 Task: Create New Customer with Customer Name: Automotive Rat Spot, Billing Address Line1: 1978 Bartlett Avenue, Billing Address Line2:  Southfield, Billing Address Line3:  Michigan 48076, Cell Number: 440-390-1432
Action: Mouse moved to (192, 42)
Screenshot: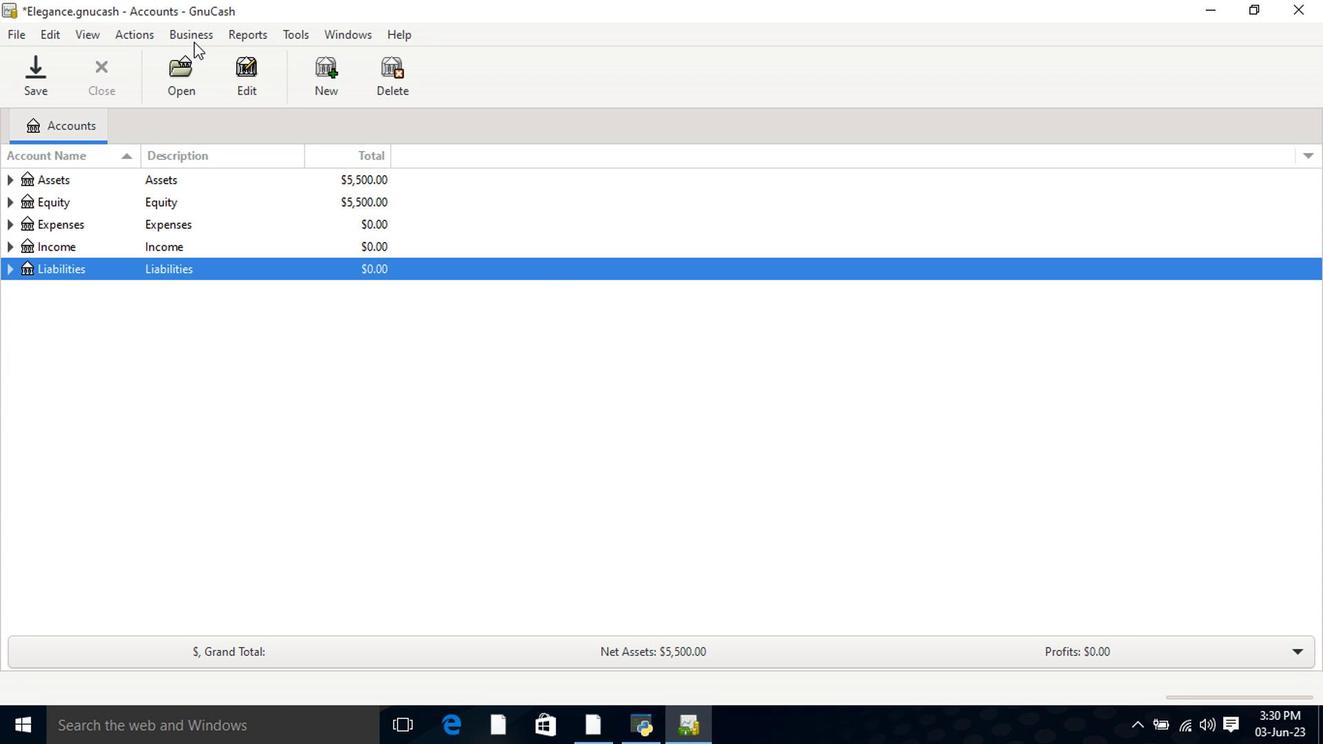 
Action: Mouse pressed left at (192, 42)
Screenshot: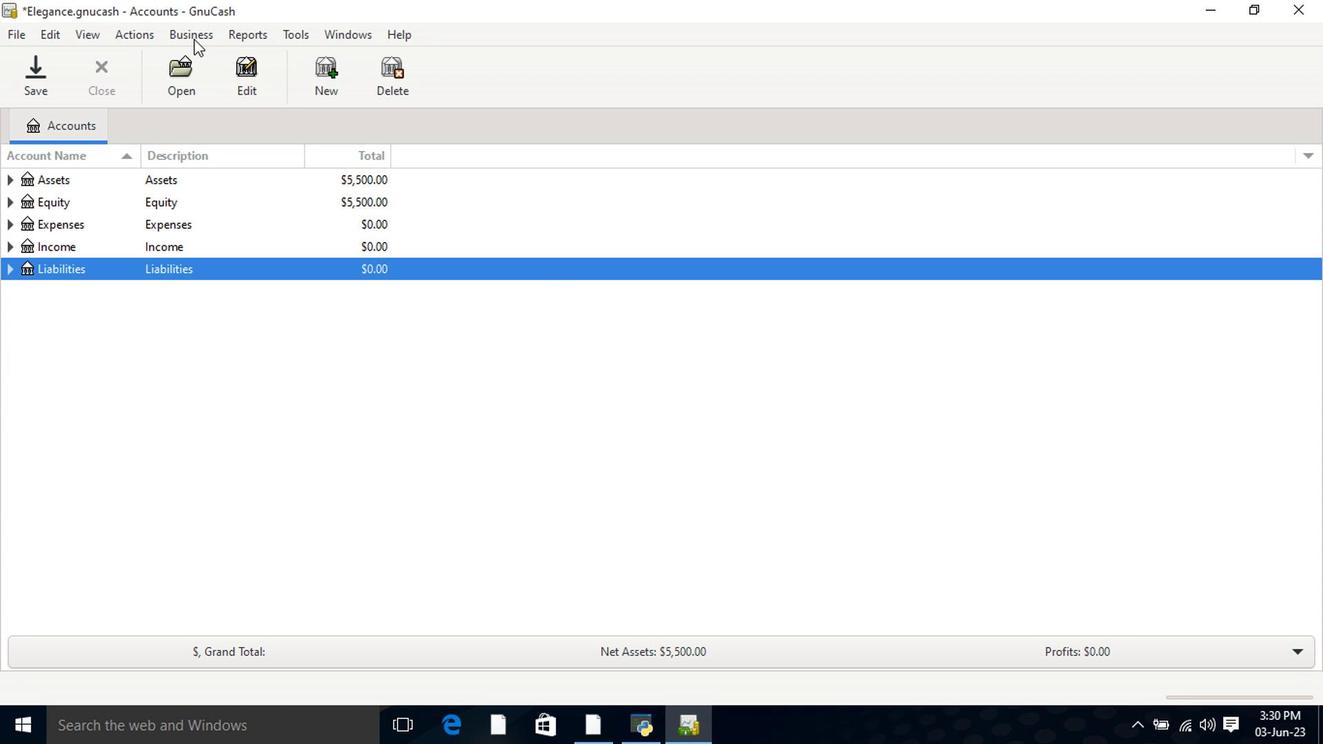 
Action: Mouse moved to (438, 88)
Screenshot: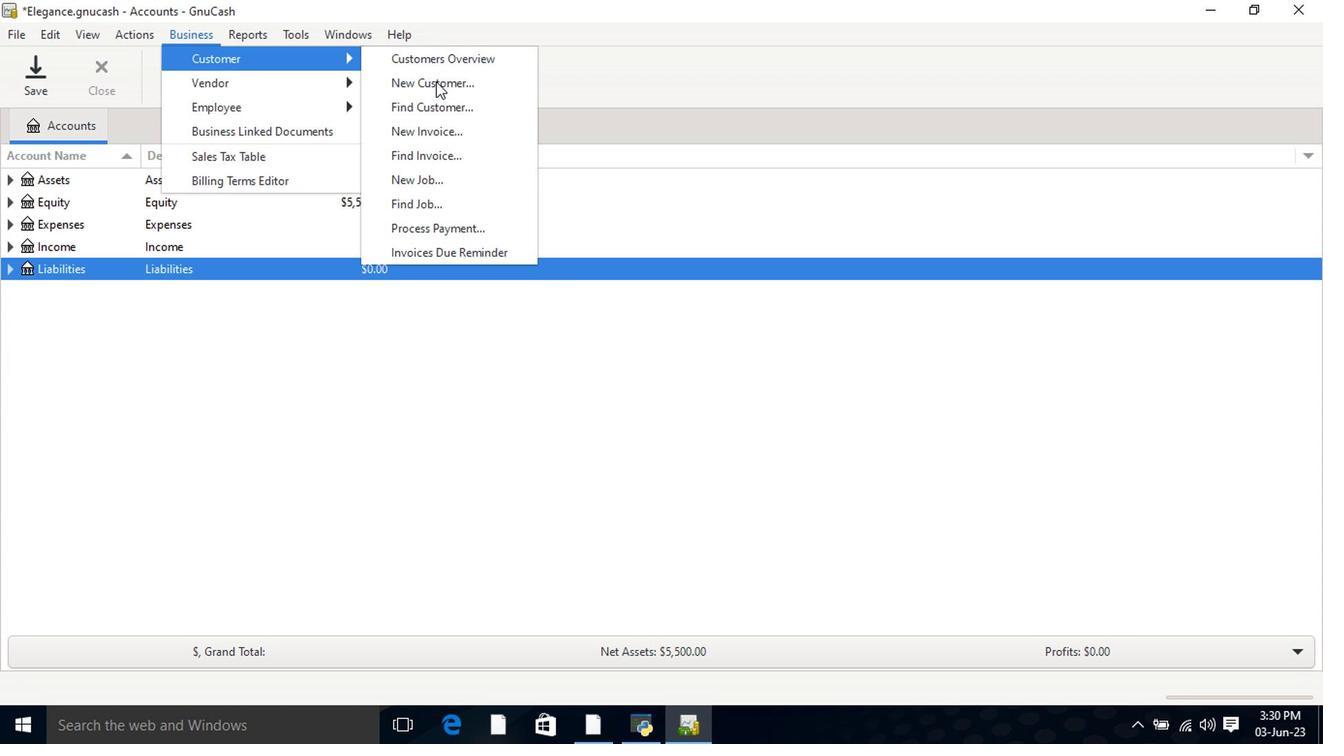 
Action: Mouse pressed left at (438, 88)
Screenshot: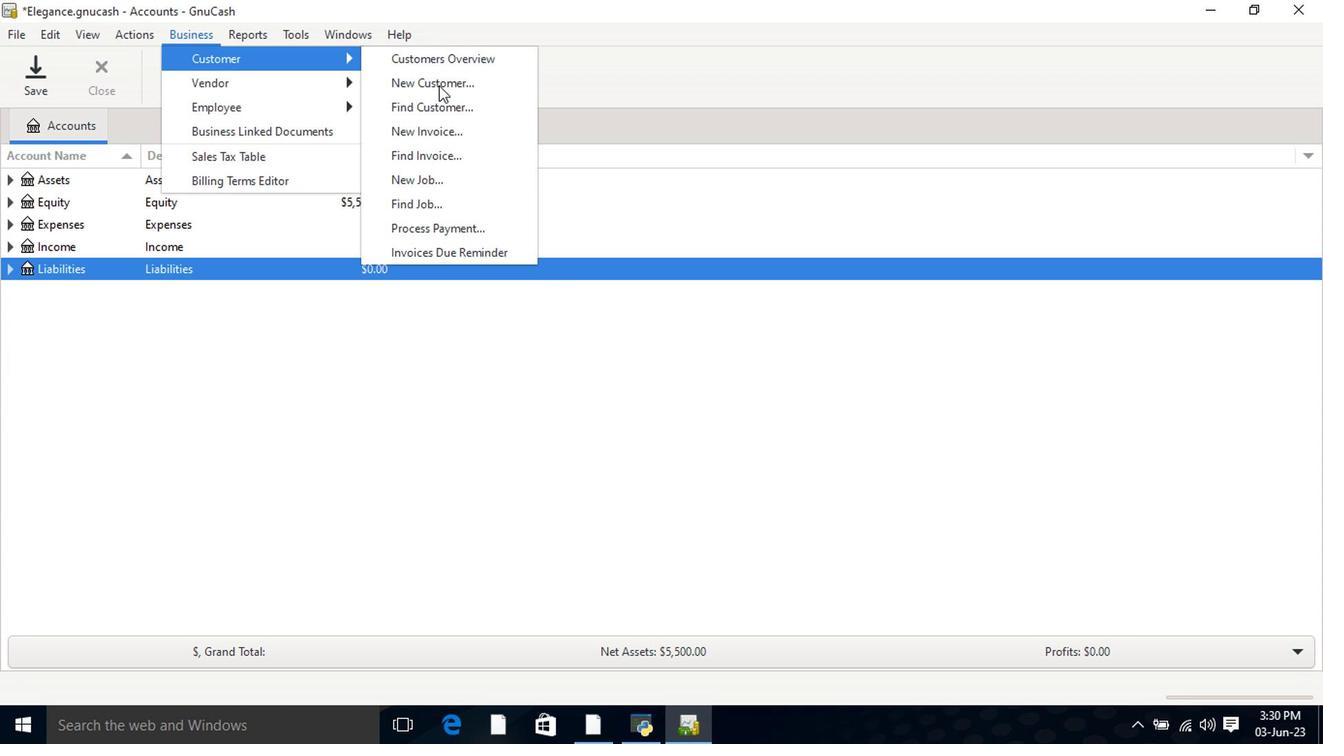 
Action: Mouse moved to (780, 218)
Screenshot: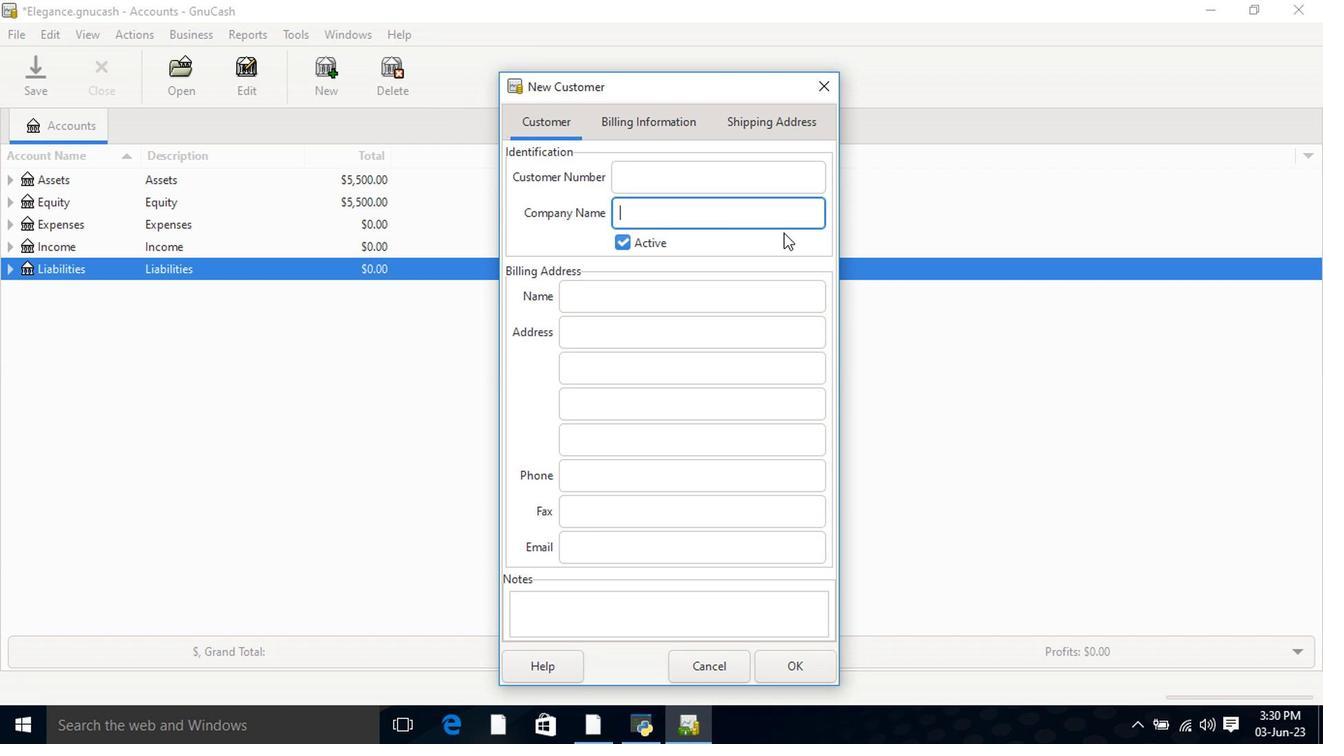 
Action: Key pressed <Key.shift>Automotive<Key.space><Key.shift>Rat<Key.space><Key.shift>Spot<Key.tab><Key.tab><Key.tab>1978<Key.space><Key.shift>Bartlett<Key.space><Key.shift>Avenue<Key.tab><Key.shift>Southfield<Key.tab><Key.shift><Key.shift>Michigan<Key.space>48076<Key.tab><Key.tab>440-390-1432
Screenshot: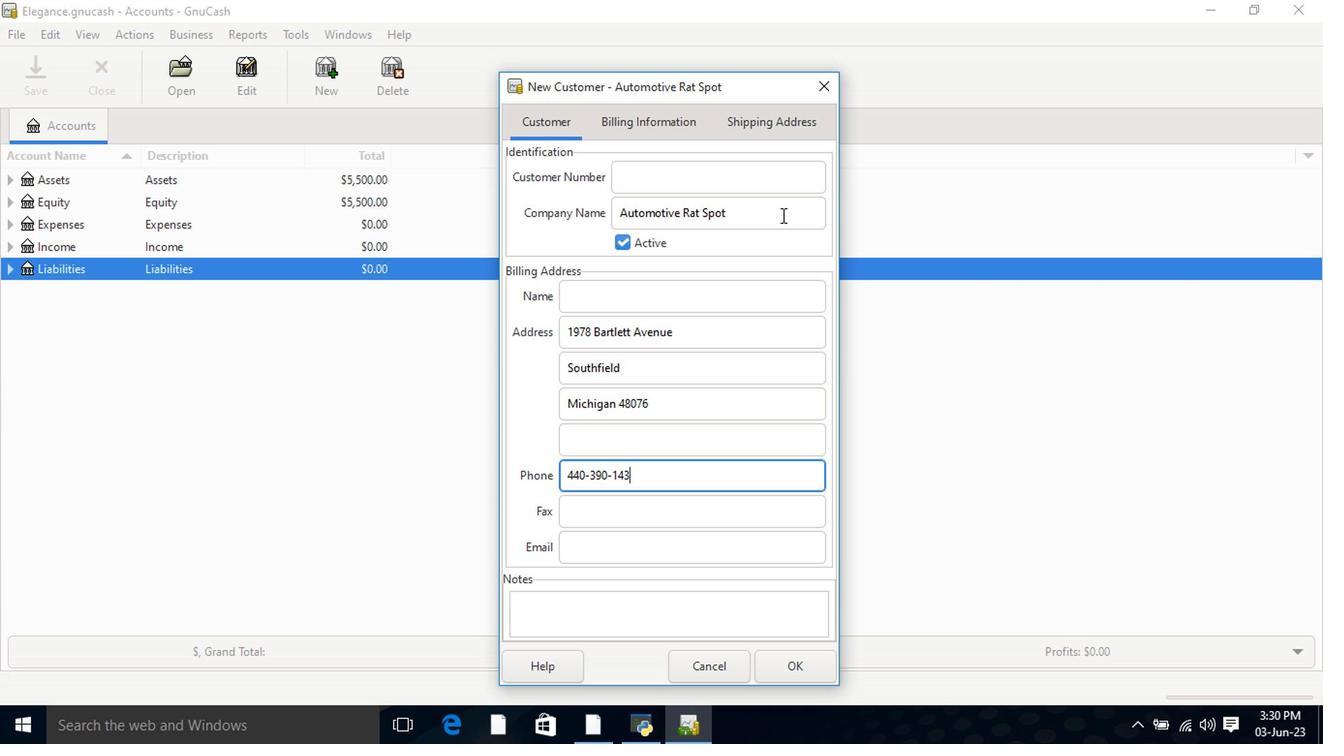 
Action: Mouse moved to (622, 119)
Screenshot: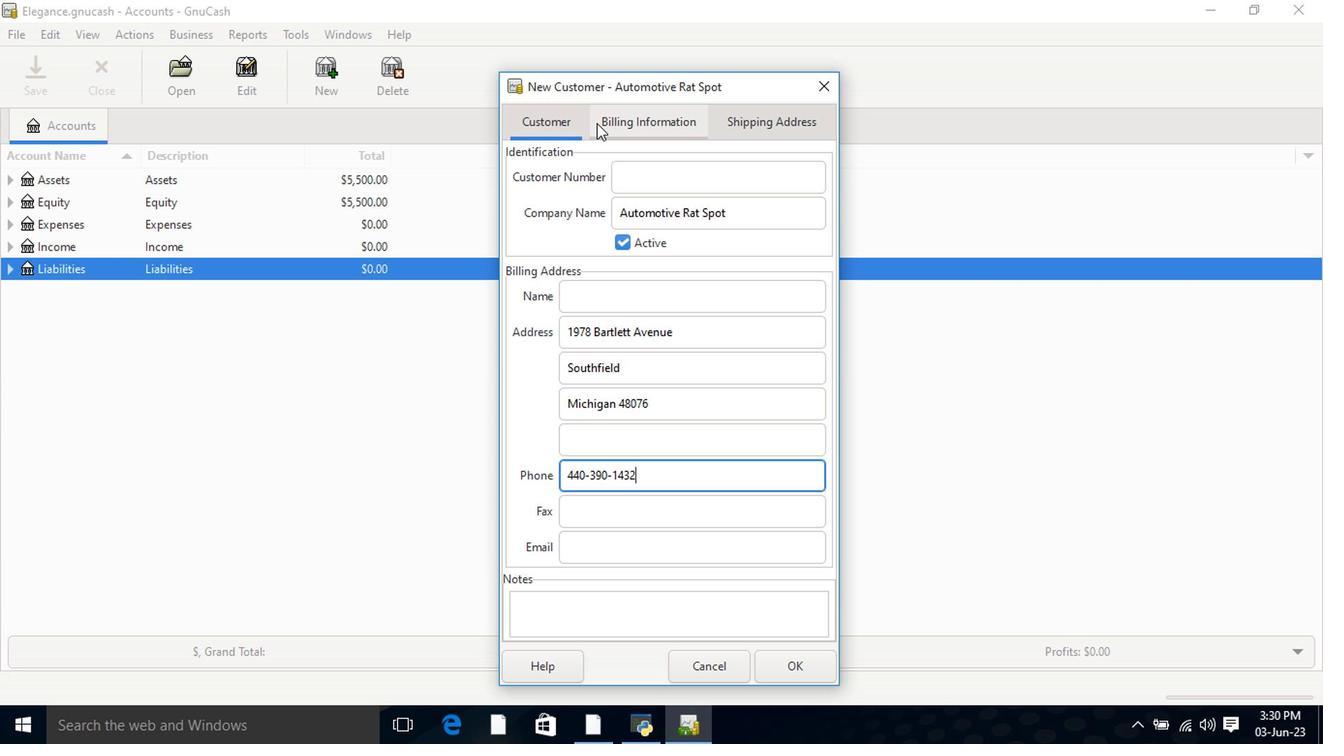 
Action: Mouse pressed left at (622, 119)
Screenshot: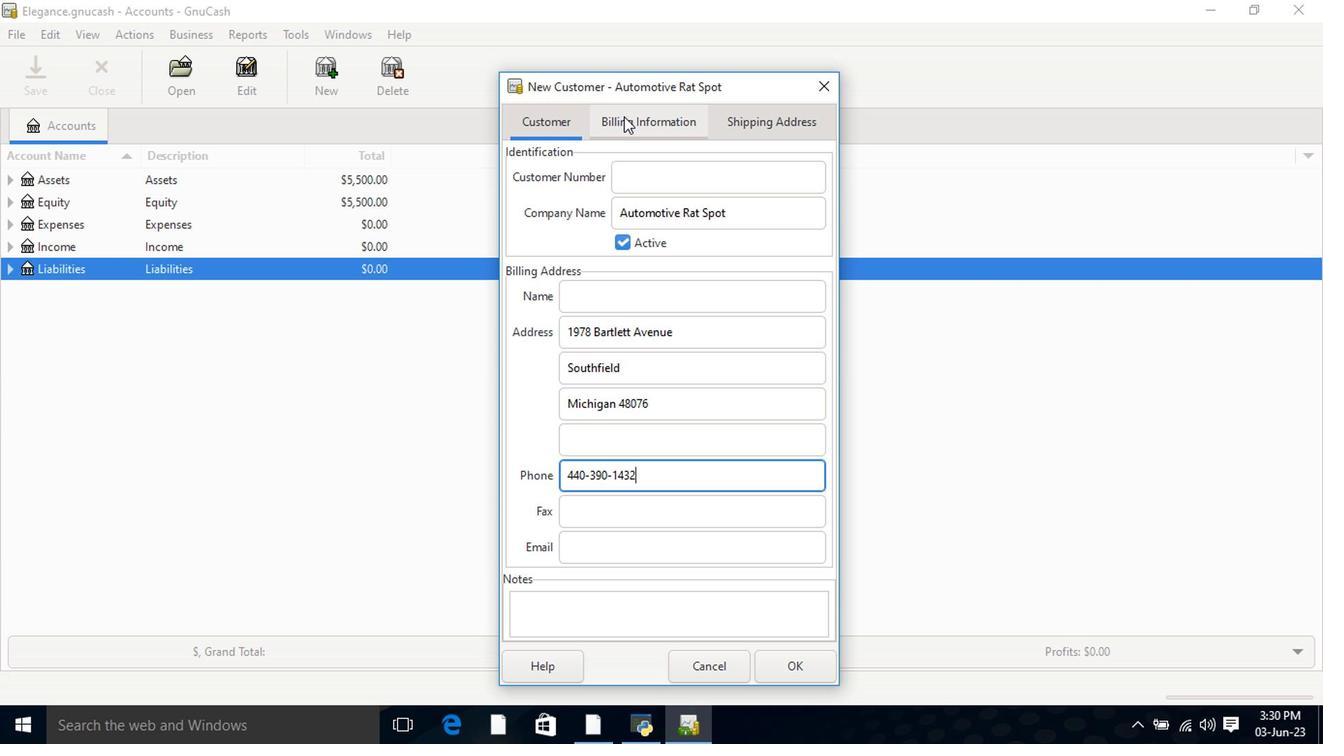 
Action: Mouse moved to (751, 122)
Screenshot: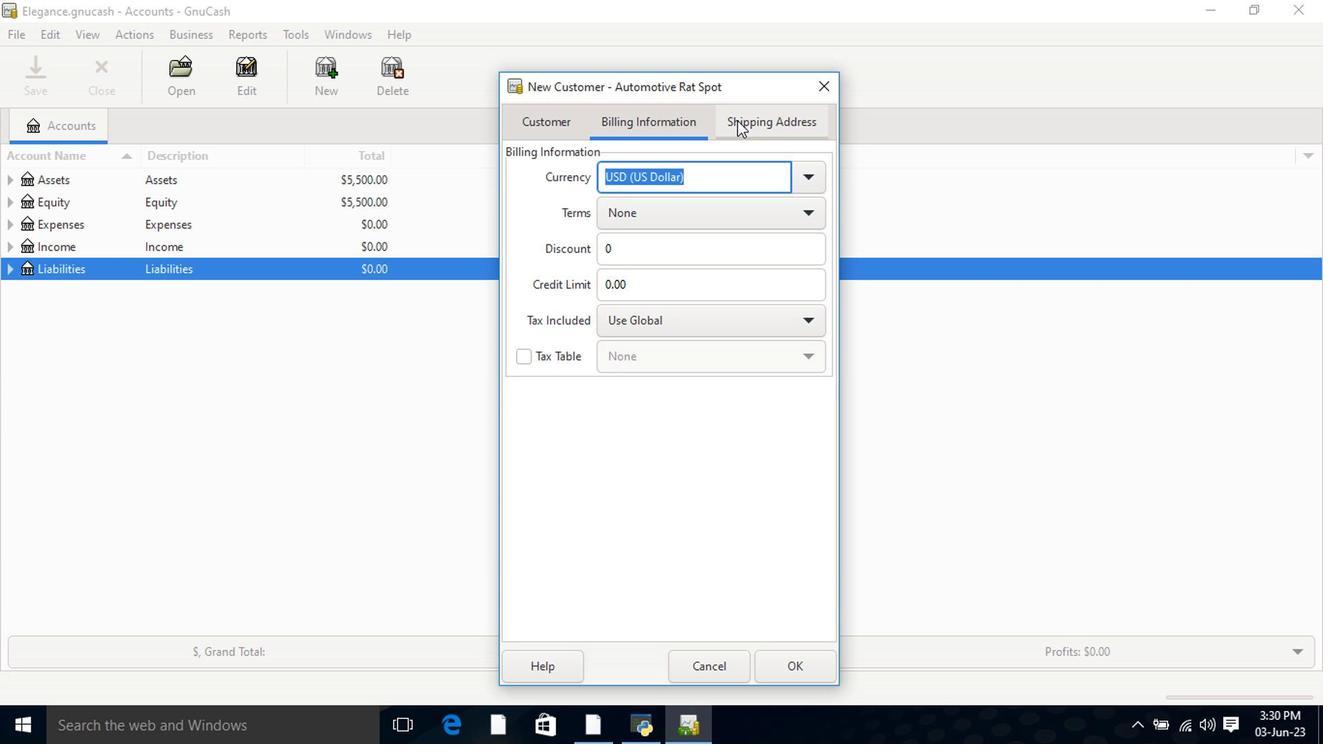 
Action: Mouse pressed left at (751, 122)
Screenshot: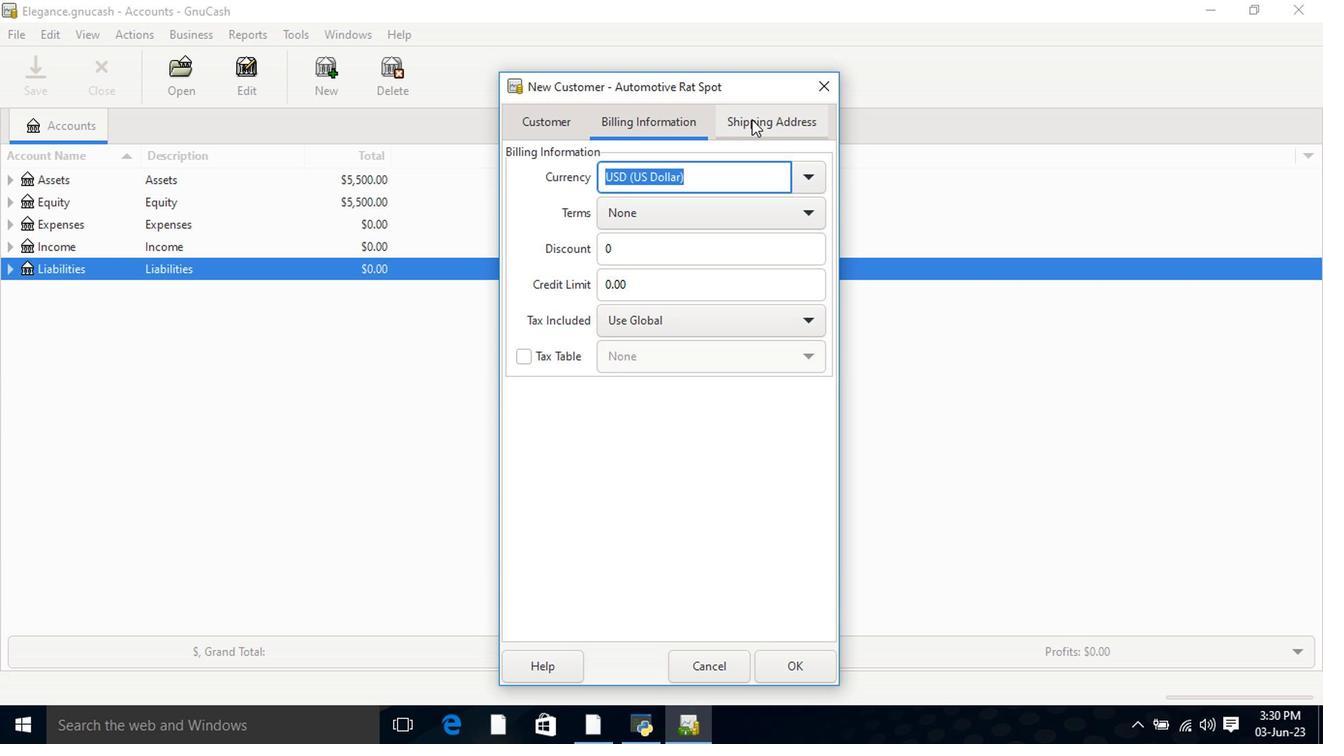 
Action: Mouse moved to (800, 670)
Screenshot: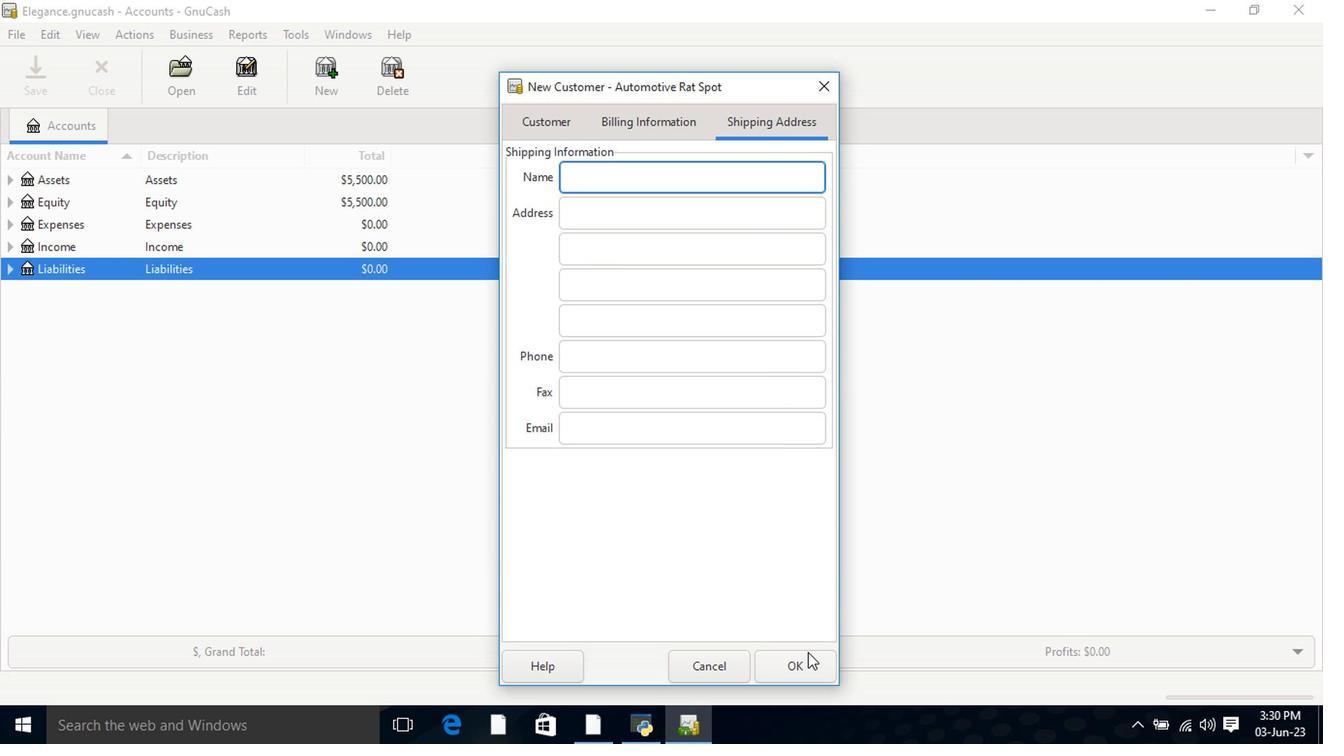 
Action: Mouse pressed left at (800, 670)
Screenshot: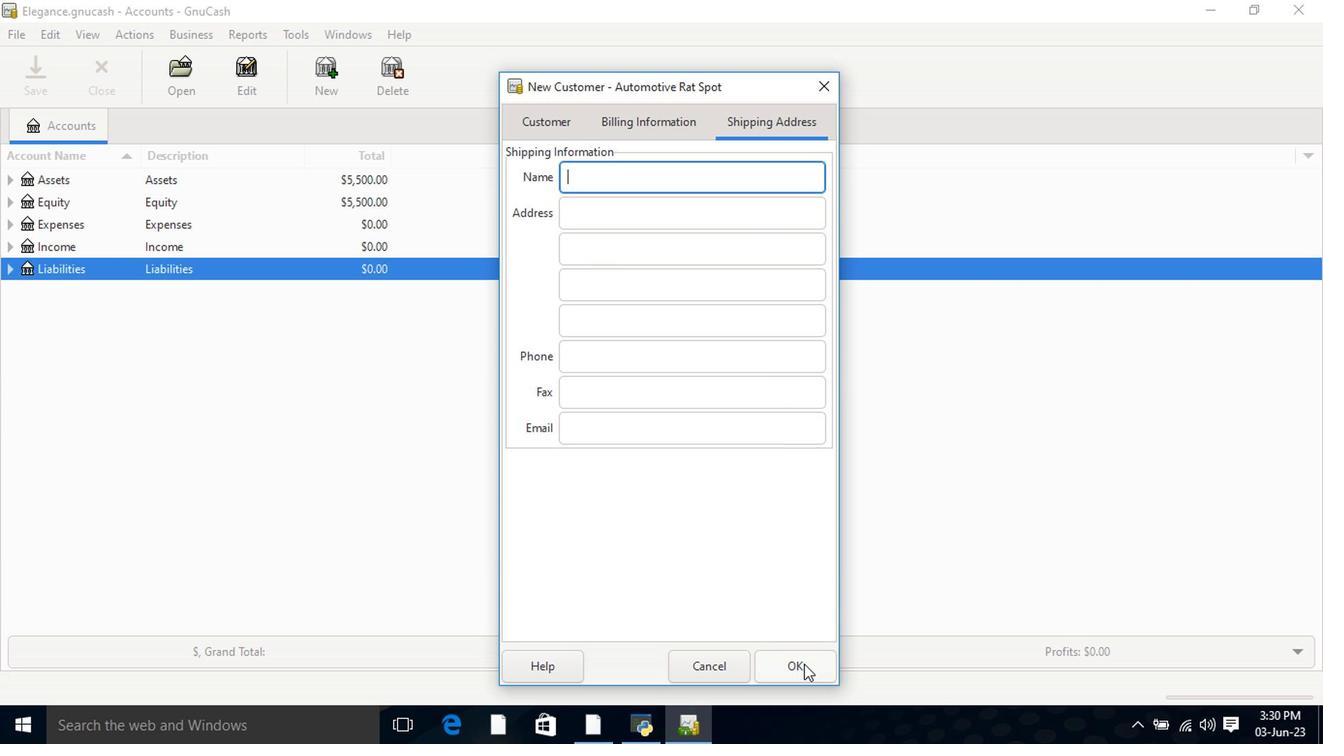 
Action: Mouse moved to (794, 670)
Screenshot: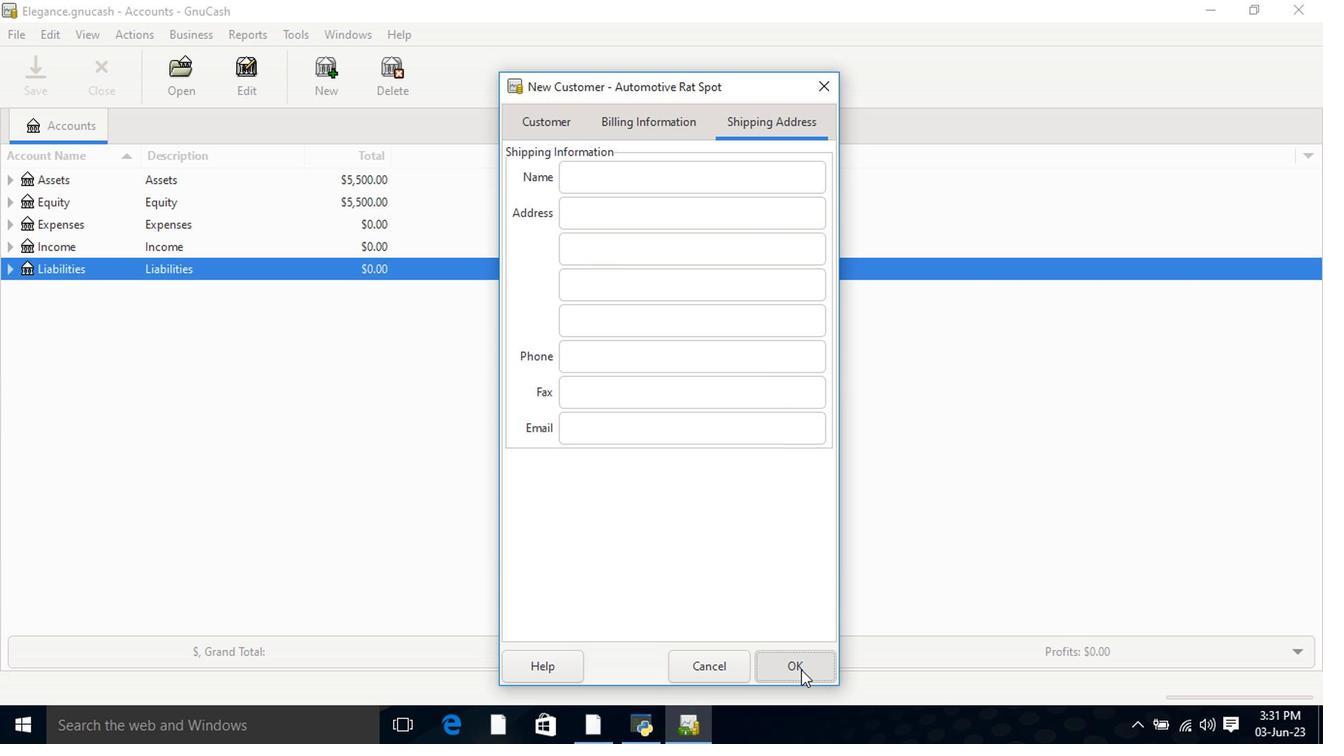 
